 Task: Create in the project TouchLine a sprint 'Warp Drive'.
Action: Mouse moved to (474, 438)
Screenshot: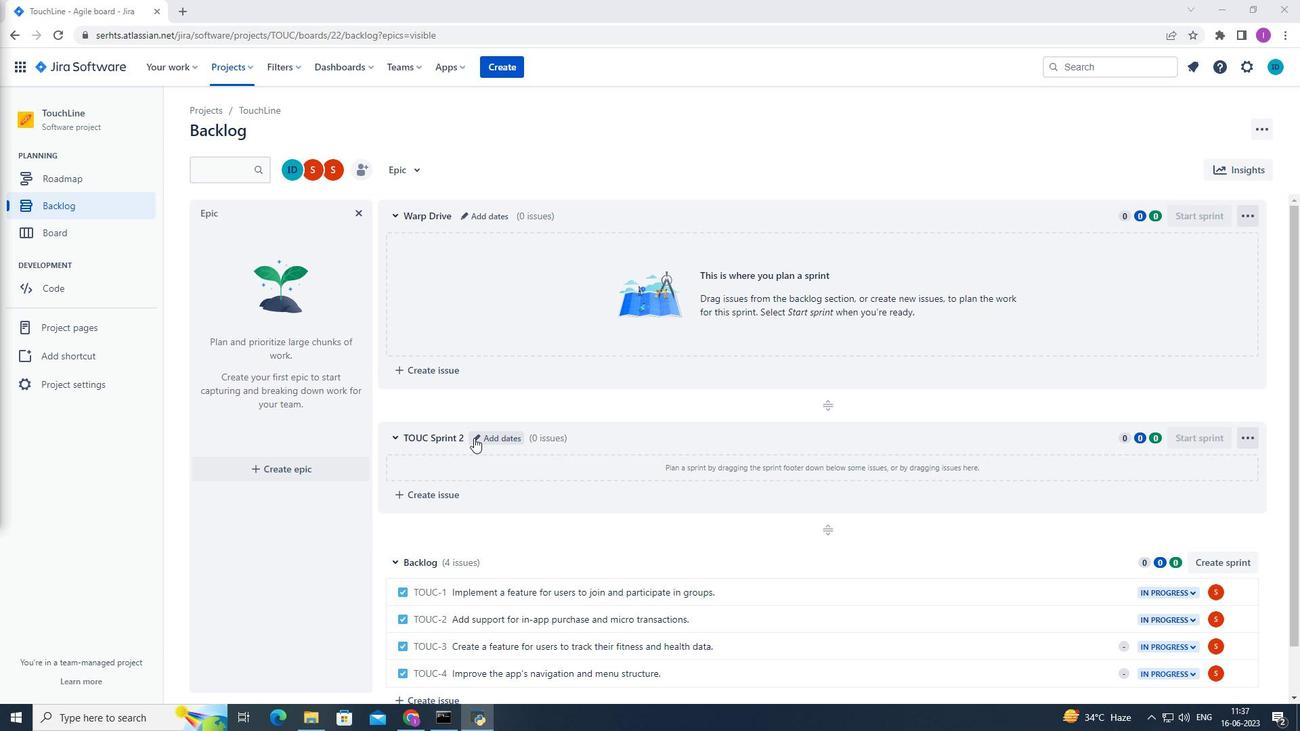 
Action: Mouse pressed left at (474, 438)
Screenshot: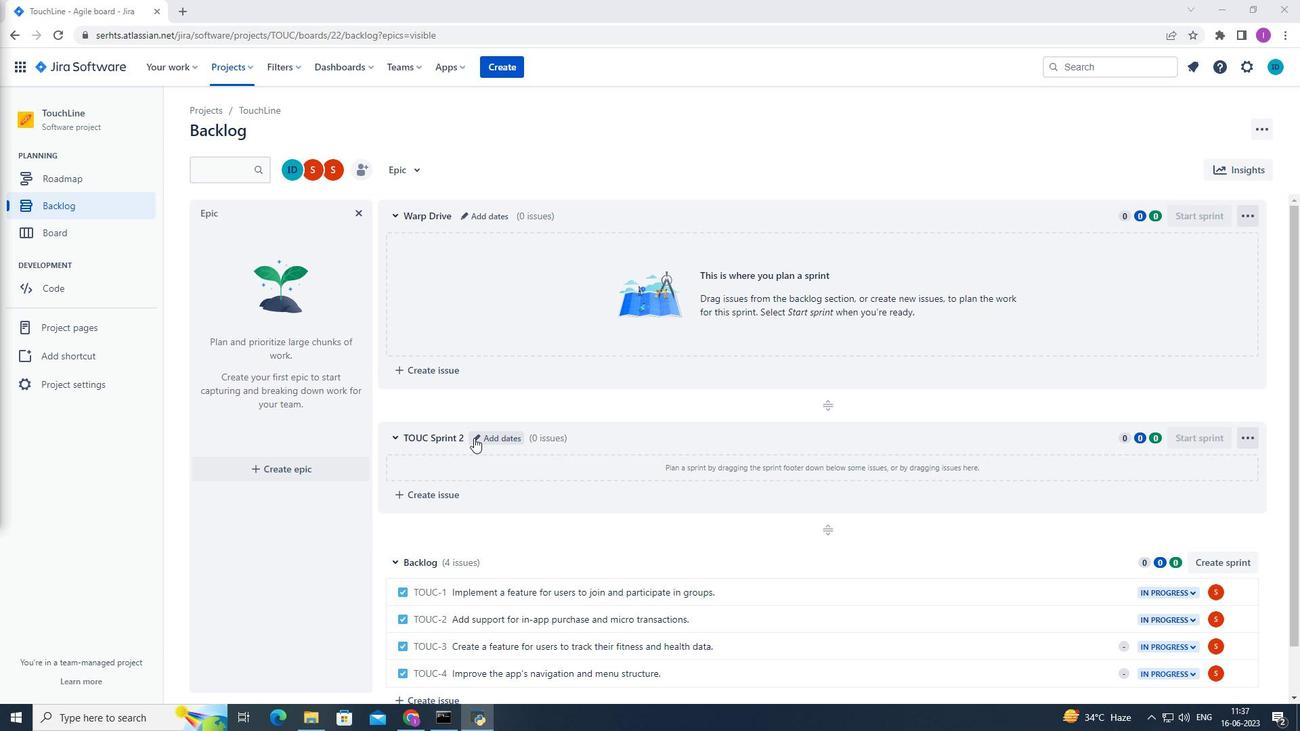 
Action: Mouse moved to (543, 166)
Screenshot: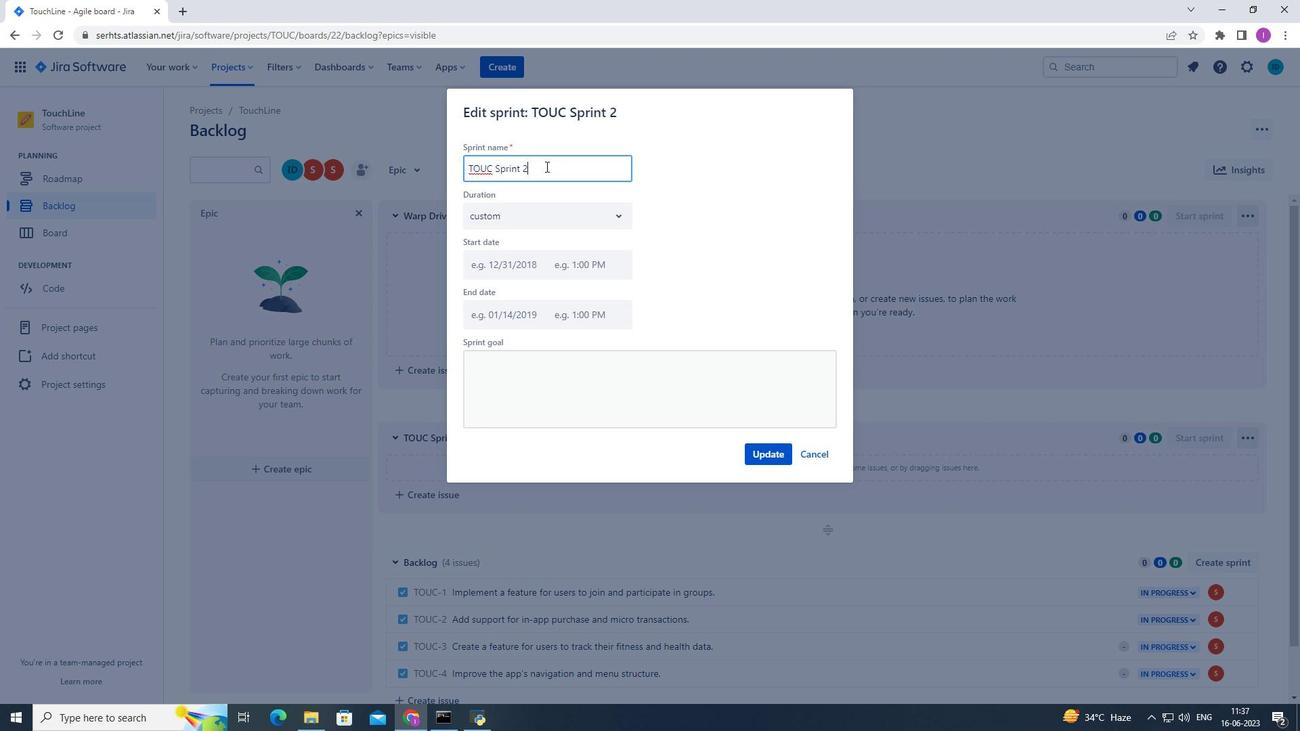
Action: Mouse pressed left at (544, 166)
Screenshot: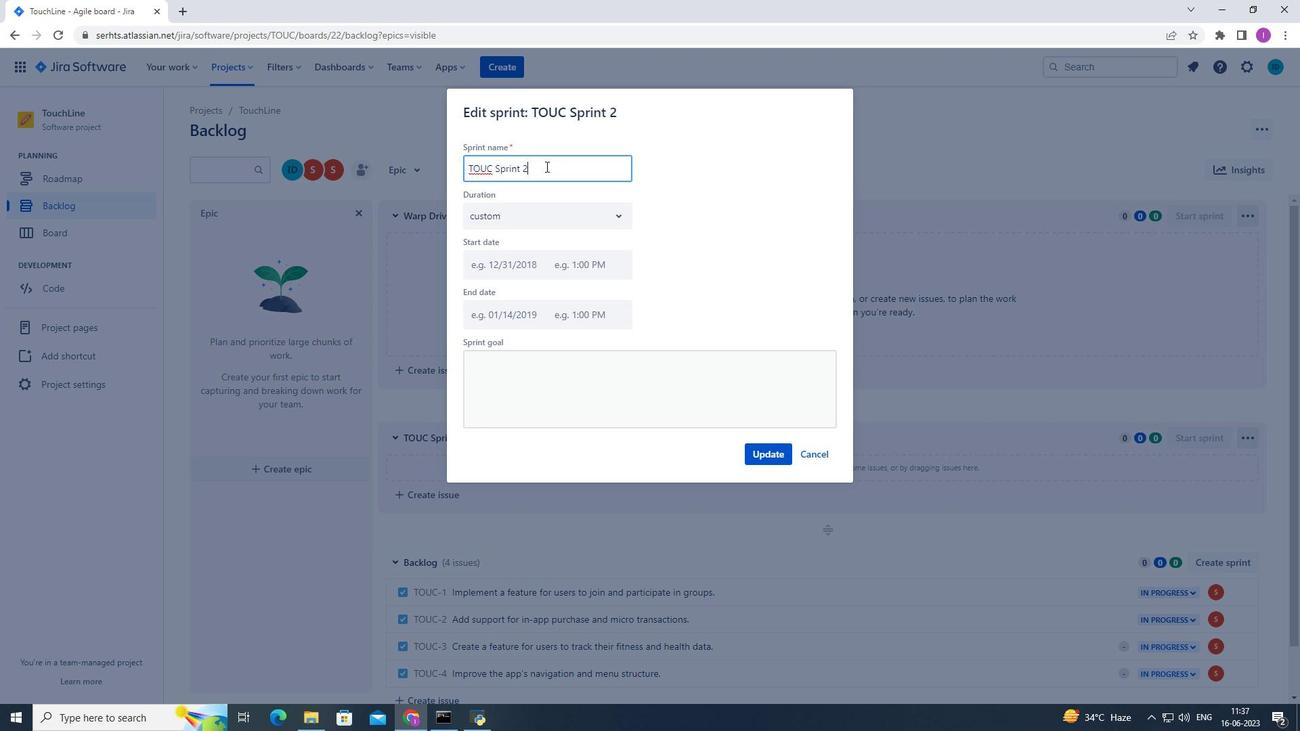 
Action: Mouse moved to (417, 220)
Screenshot: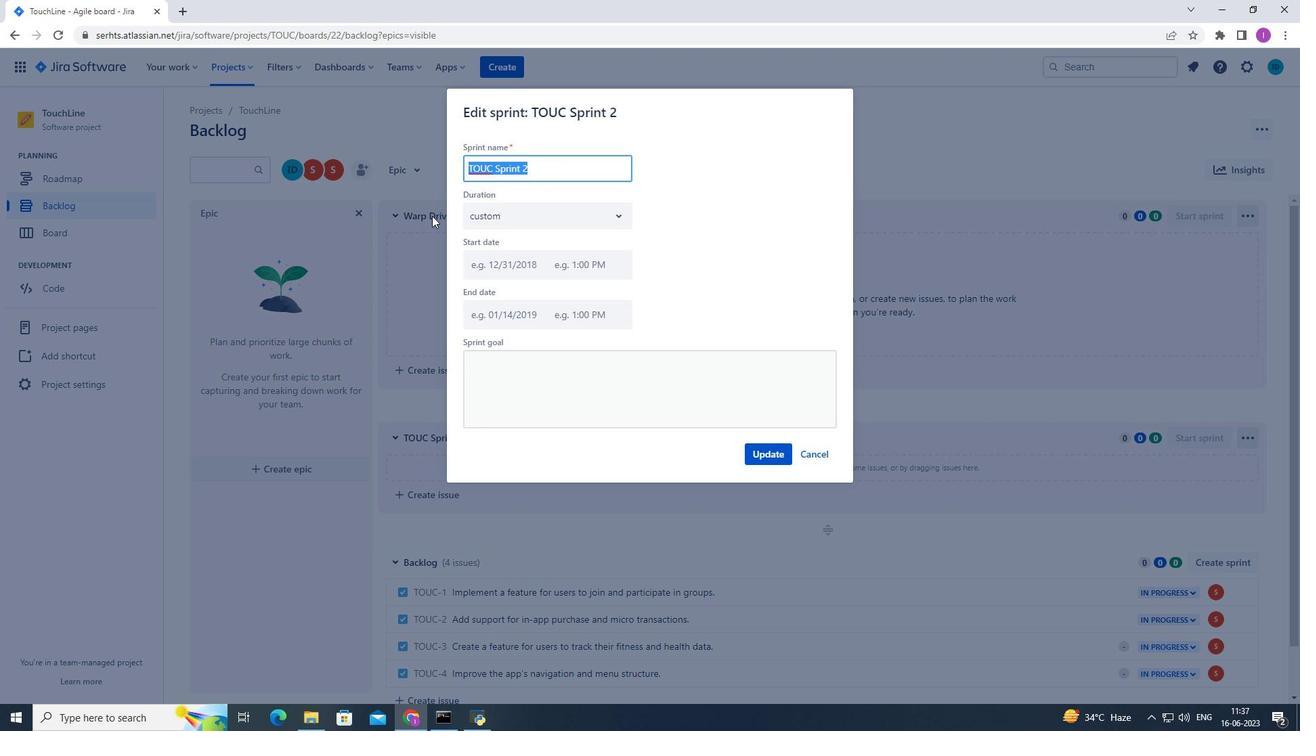 
Action: Key pressed <Key.shift>Warp<Key.space><Key.space><Key.backspace>
Screenshot: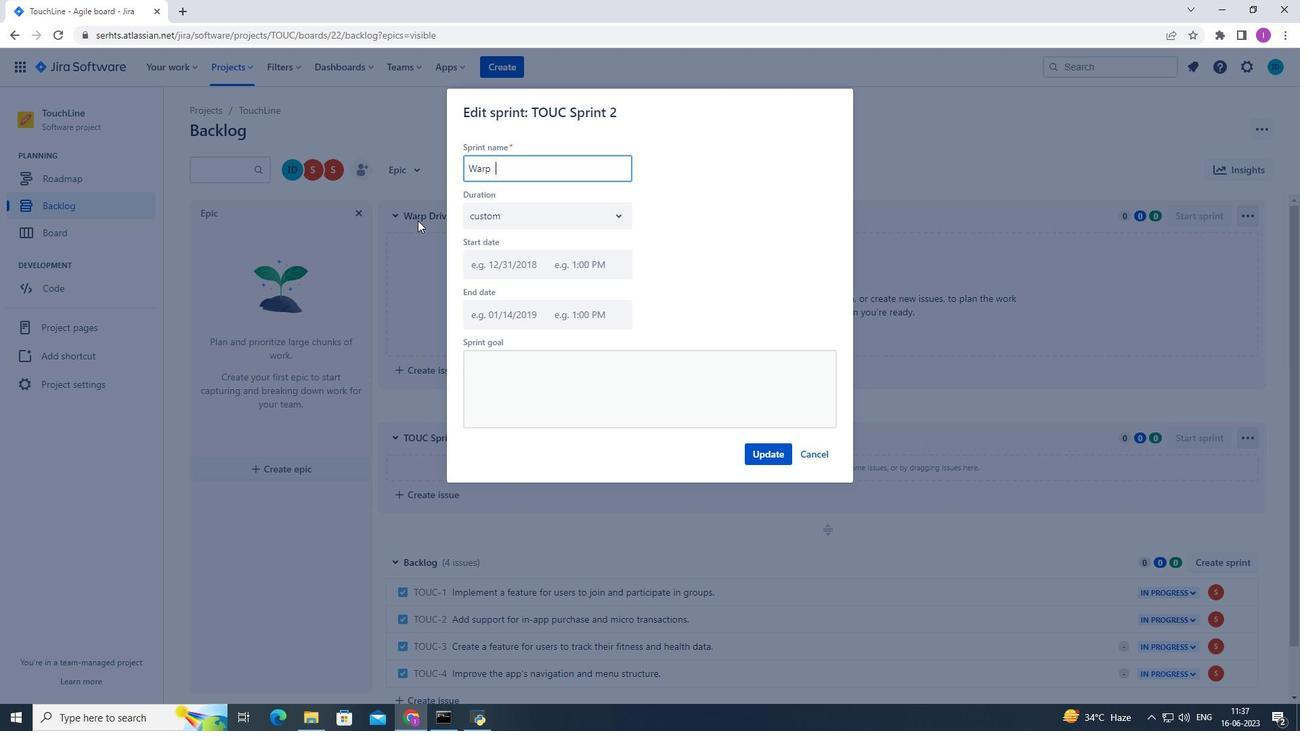 
Action: Mouse moved to (551, 201)
Screenshot: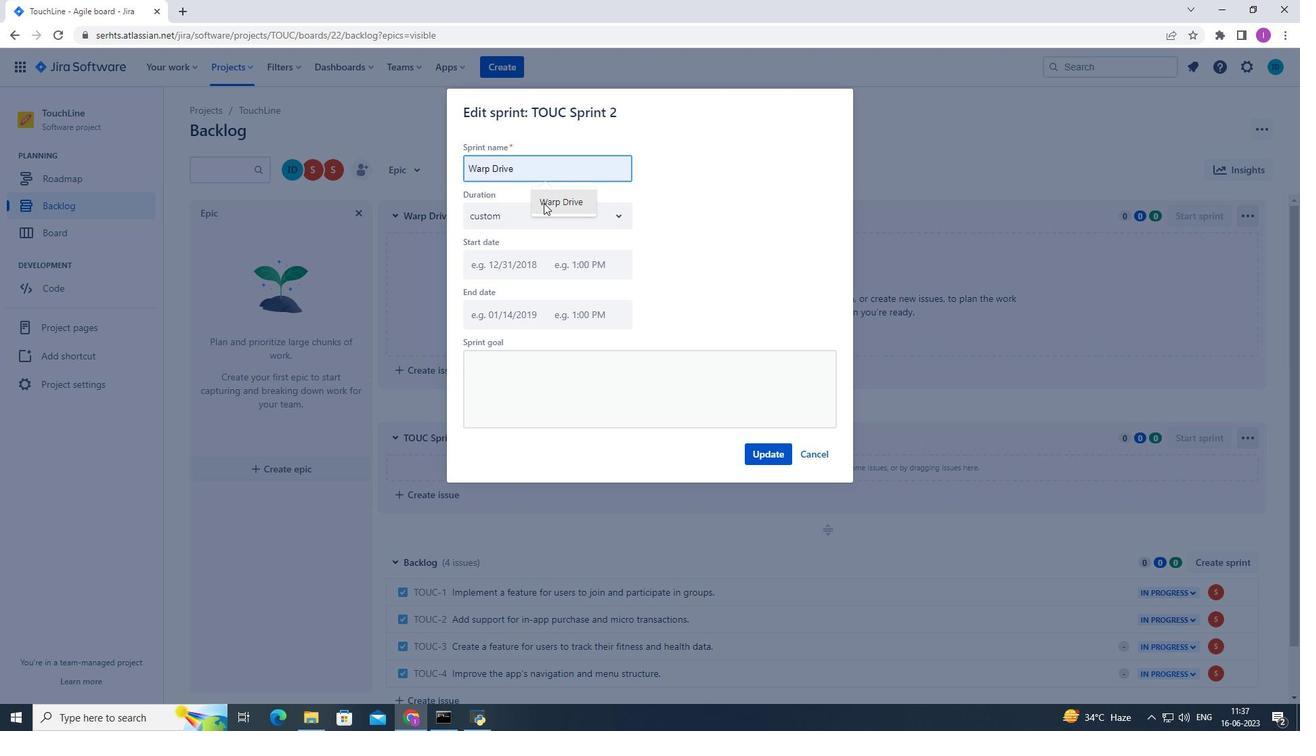 
Action: Mouse pressed left at (551, 201)
Screenshot: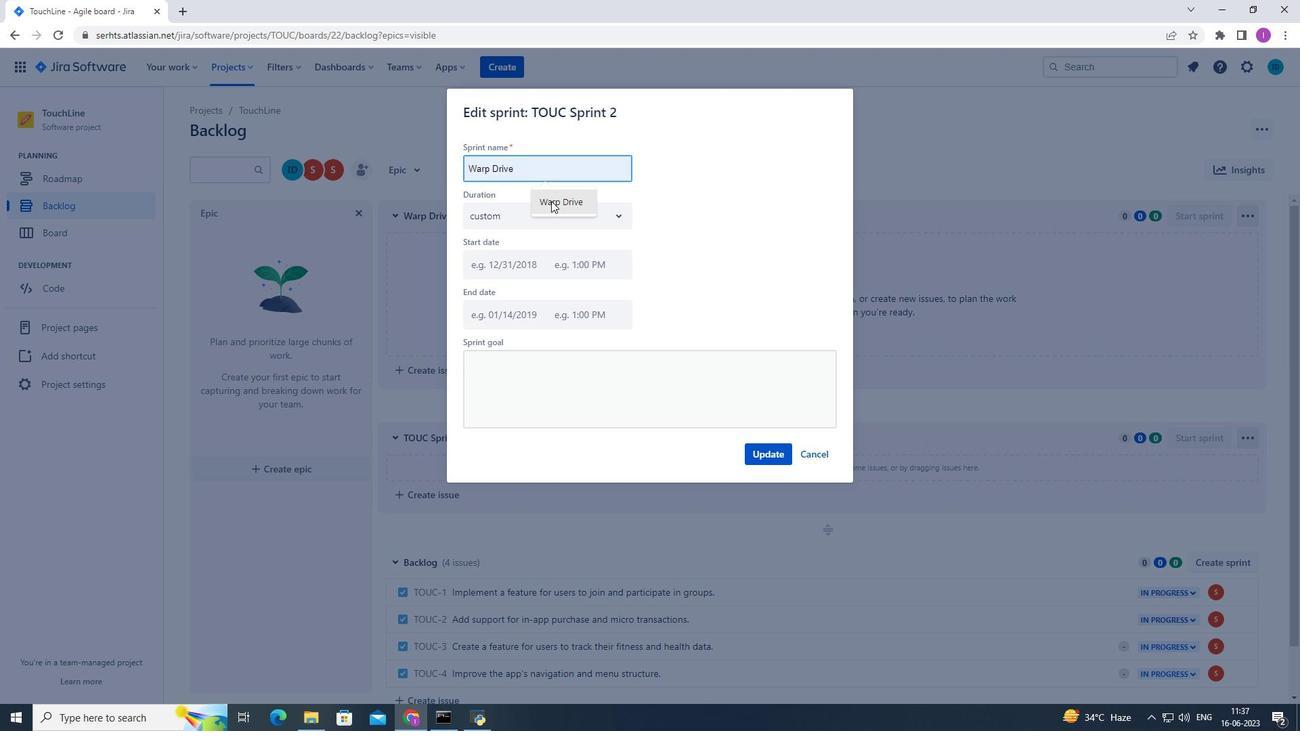
Action: Mouse moved to (766, 449)
Screenshot: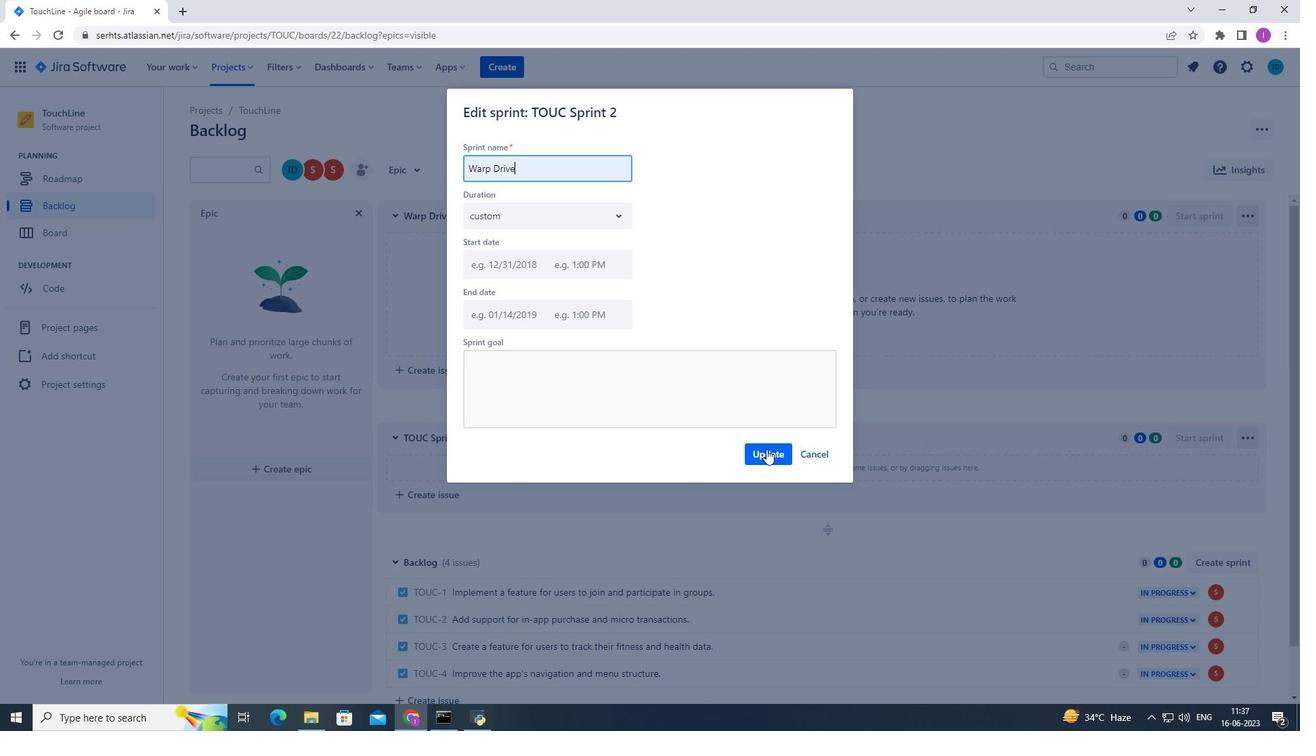 
Action: Mouse pressed left at (766, 449)
Screenshot: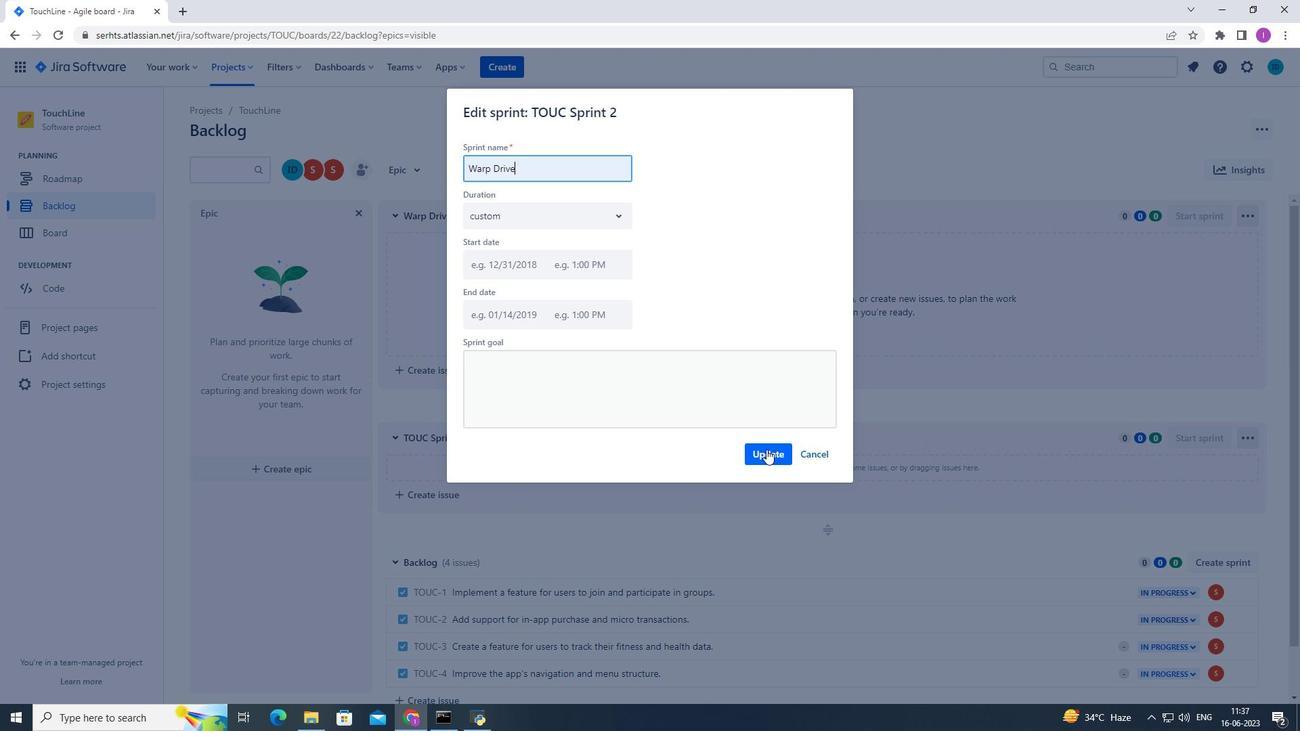 
Action: Mouse moved to (726, 469)
Screenshot: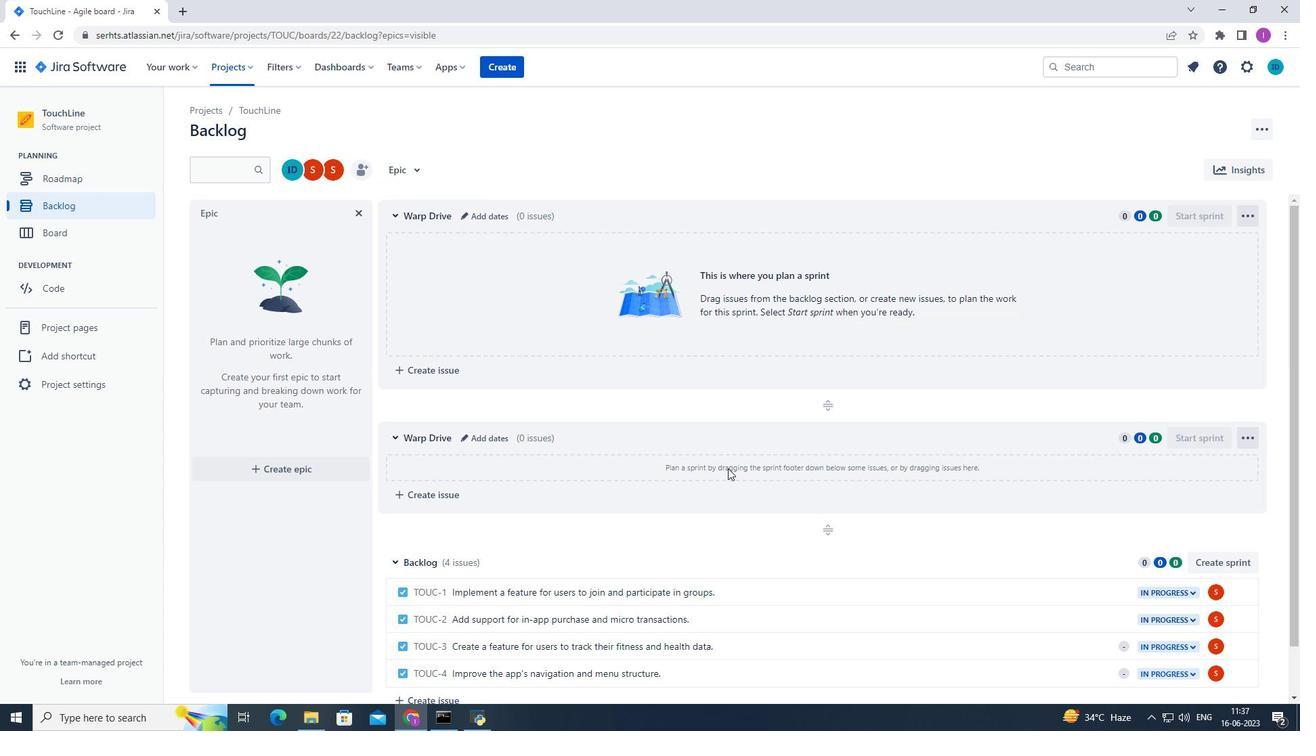 
